 Task: Go to the type definiation.
Action: Mouse moved to (174, 5)
Screenshot: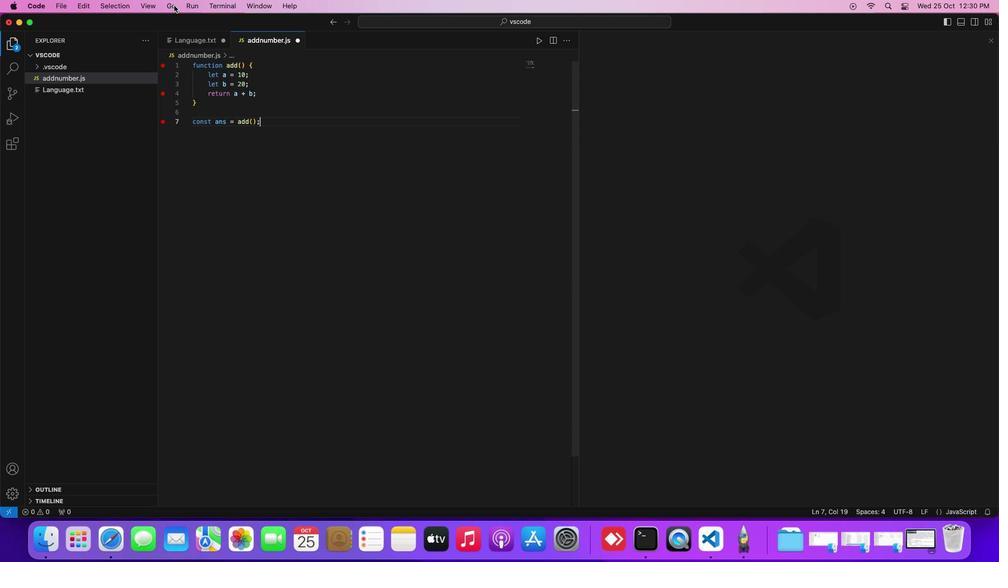 
Action: Mouse pressed left at (174, 5)
Screenshot: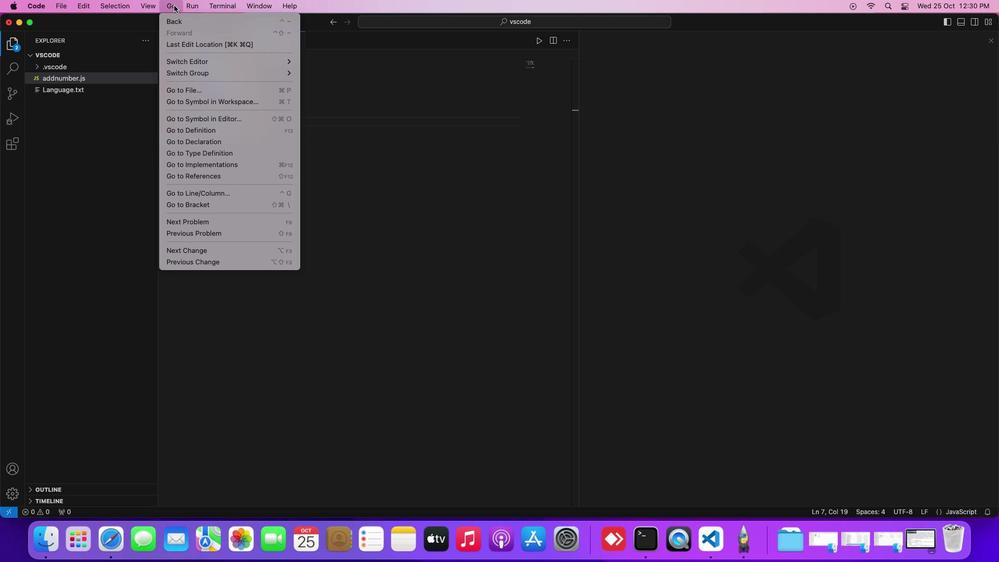 
Action: Mouse moved to (210, 148)
Screenshot: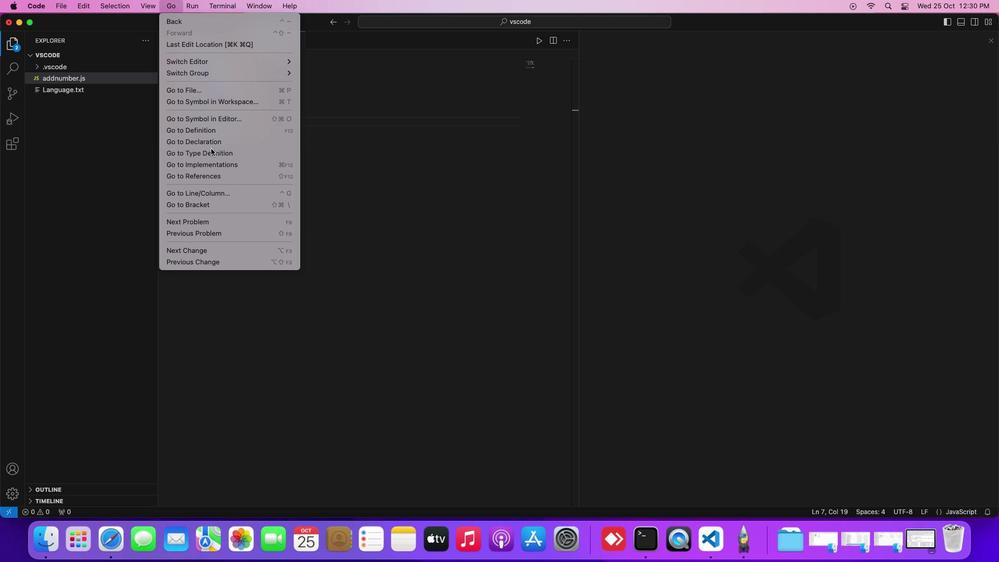
Action: Mouse pressed left at (210, 148)
Screenshot: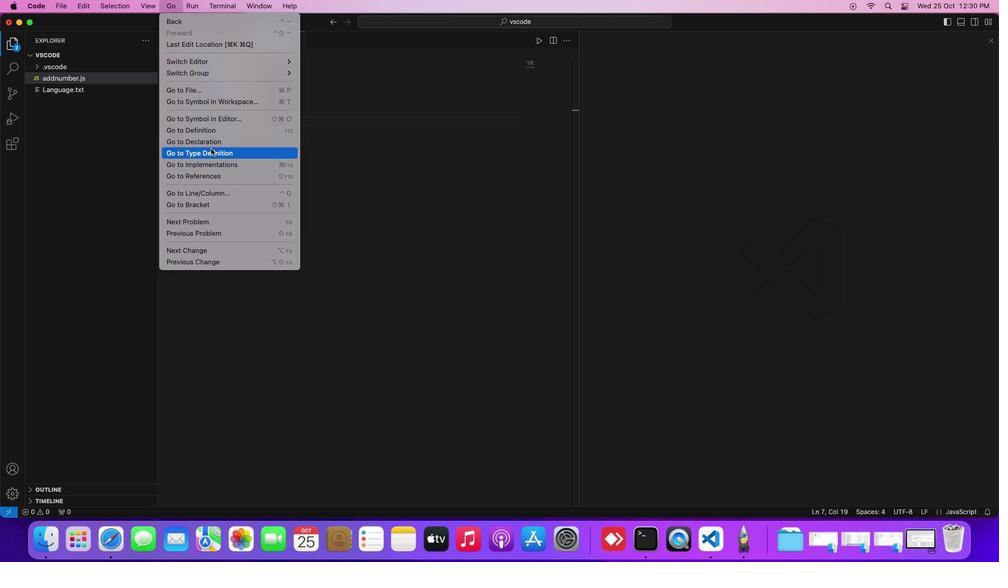 
Action: Mouse moved to (213, 148)
Screenshot: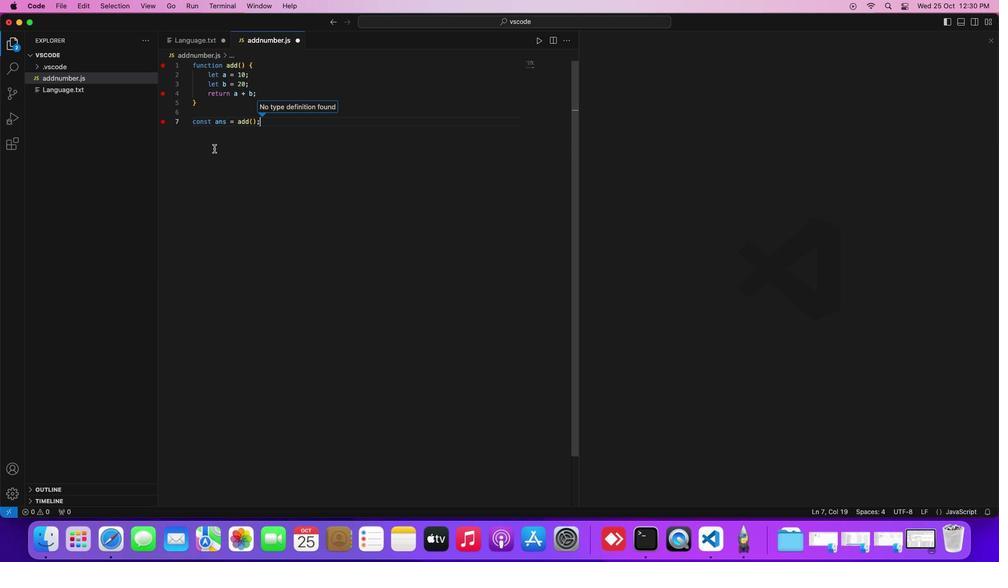 
